 Task: Sort the products in the category "Hummus" by best match.
Action: Mouse moved to (1026, 335)
Screenshot: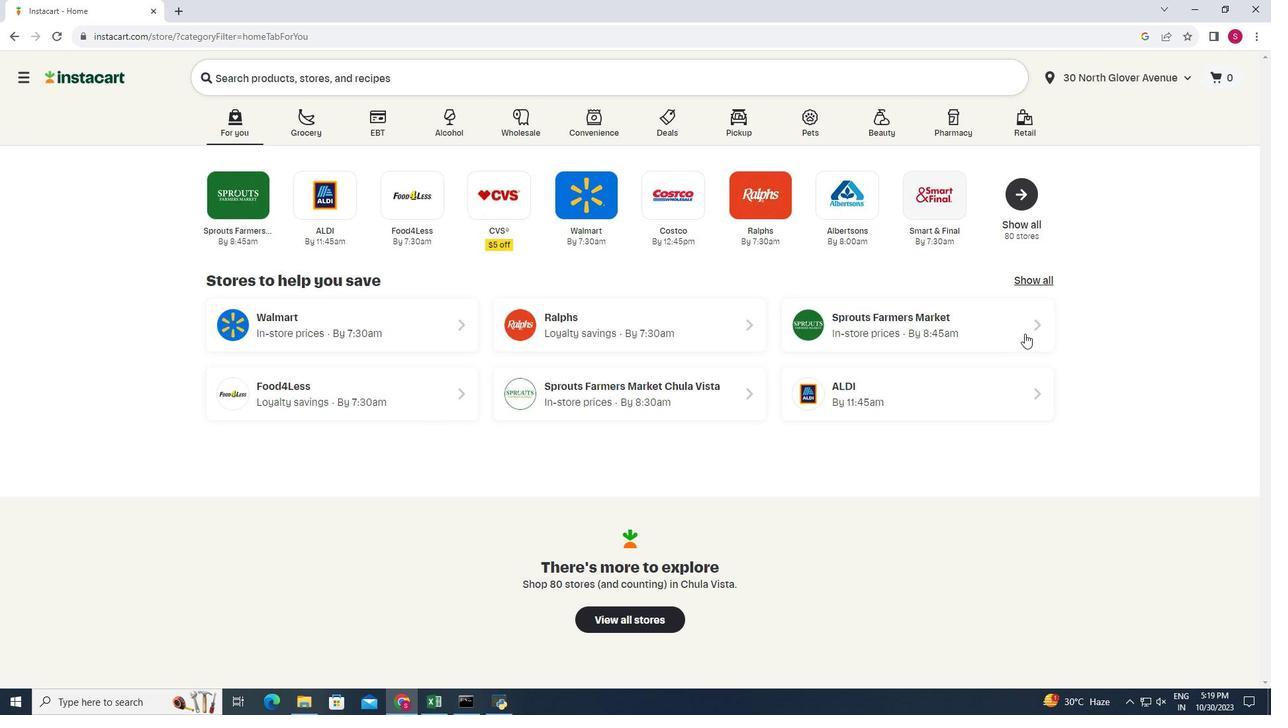 
Action: Mouse pressed left at (1026, 335)
Screenshot: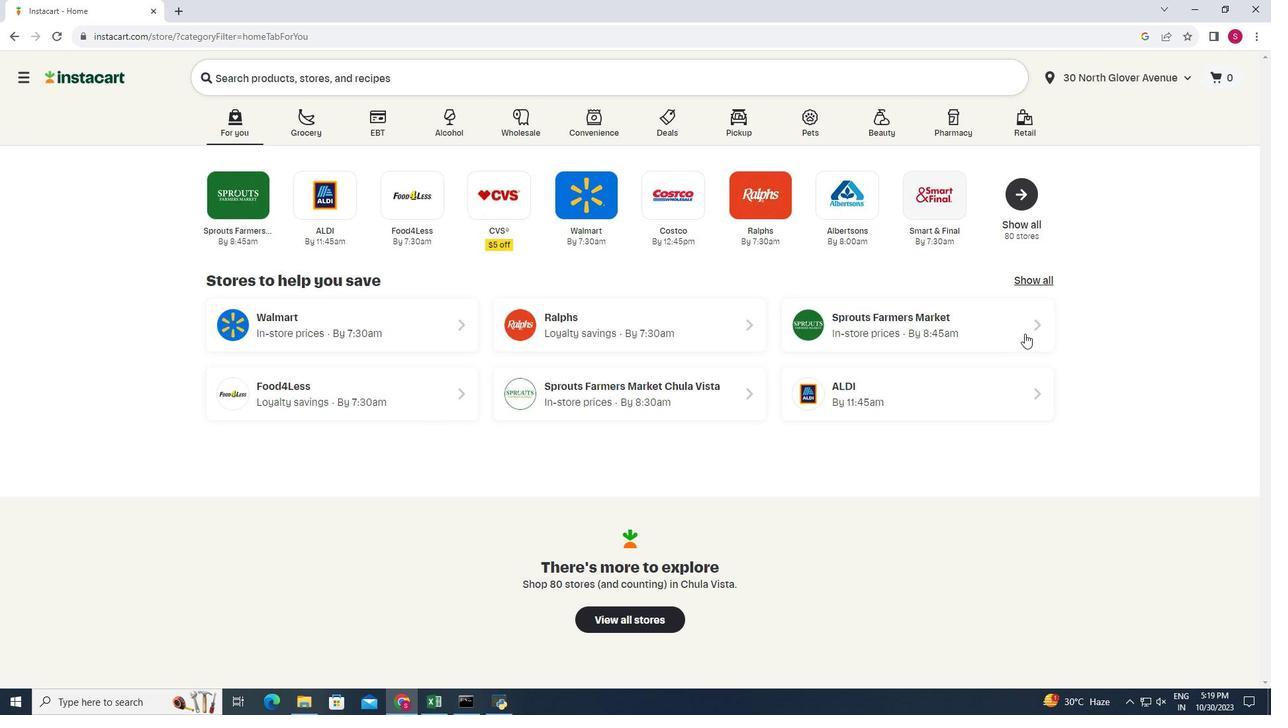 
Action: Mouse moved to (56, 587)
Screenshot: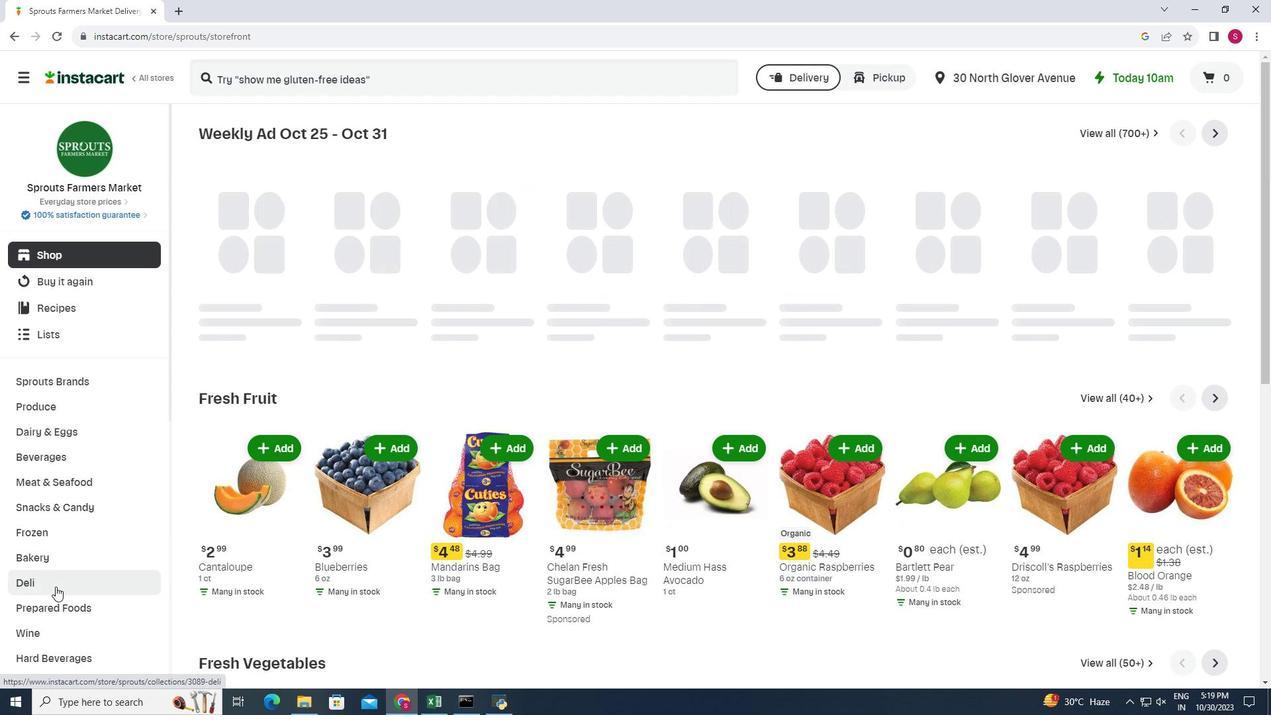 
Action: Mouse pressed left at (56, 587)
Screenshot: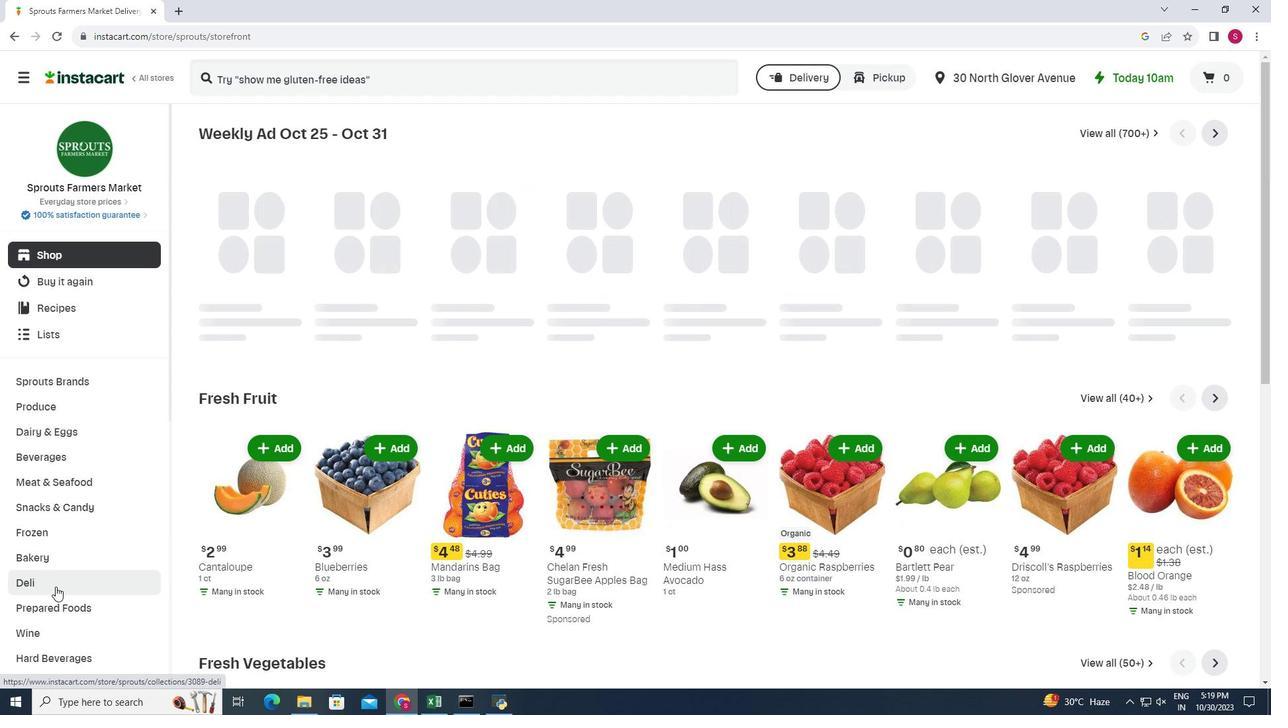 
Action: Mouse moved to (422, 166)
Screenshot: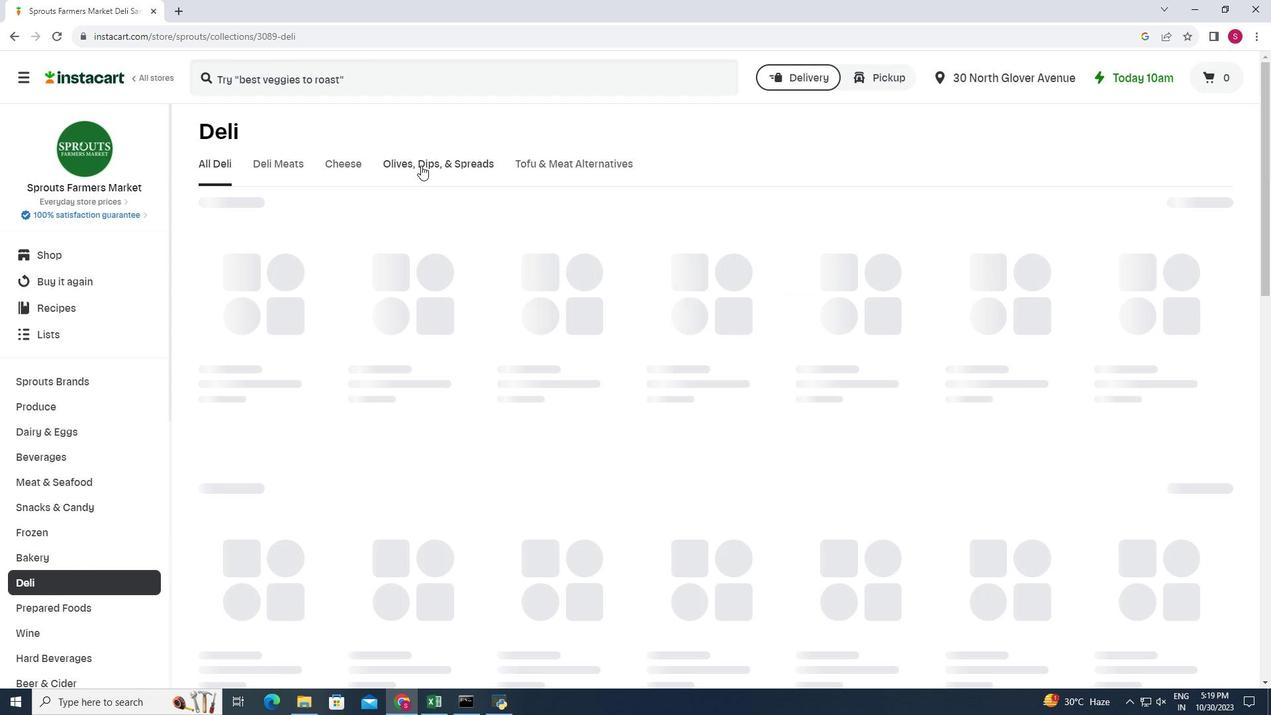 
Action: Mouse pressed left at (422, 166)
Screenshot: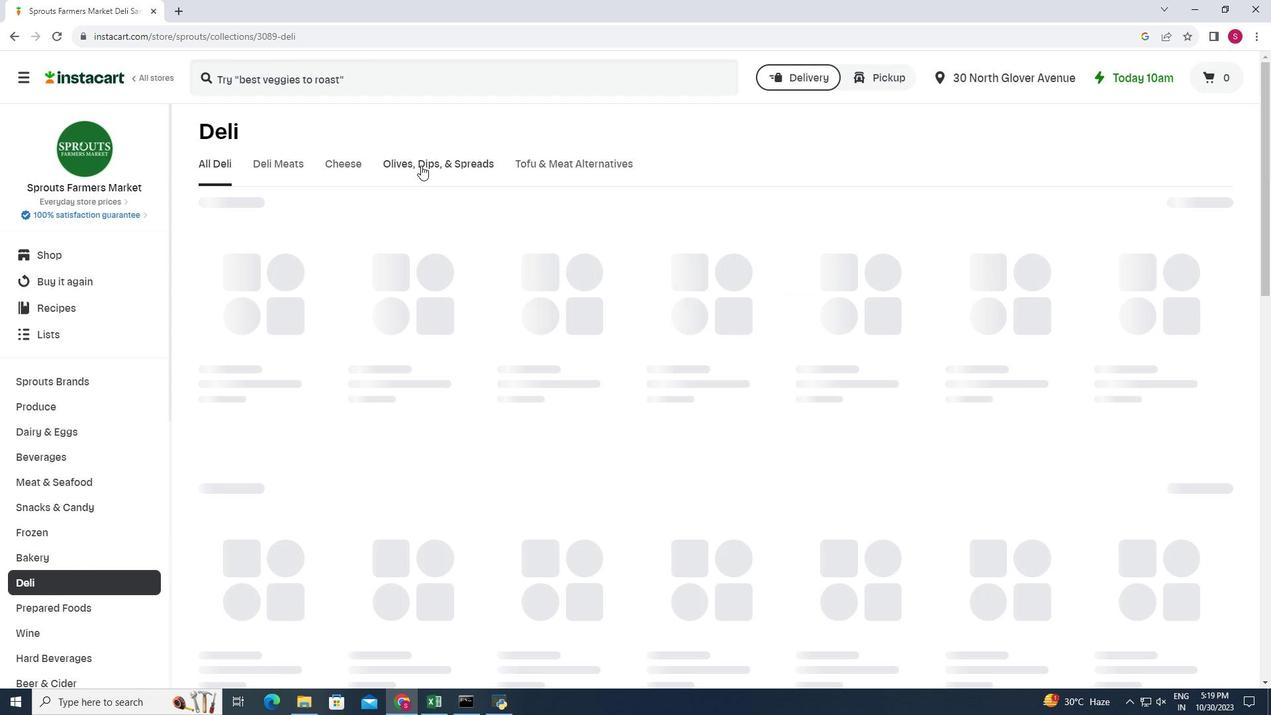 
Action: Mouse moved to (297, 216)
Screenshot: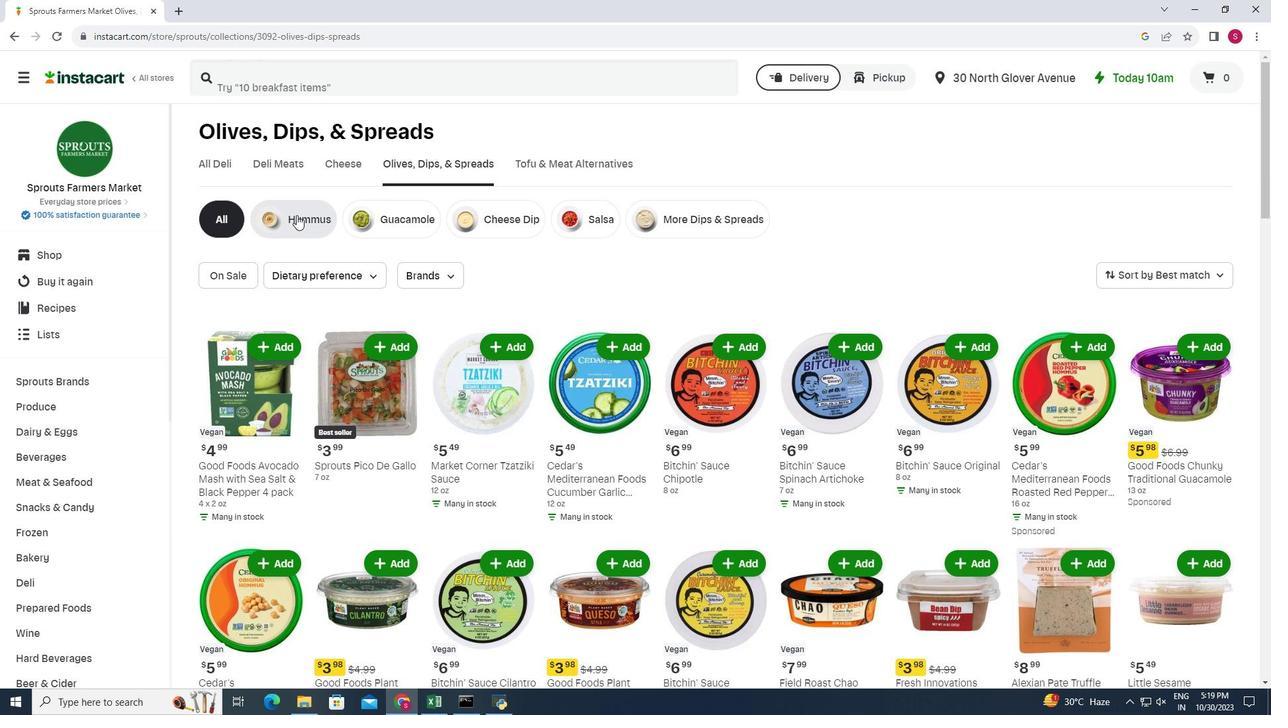 
Action: Mouse pressed left at (297, 216)
Screenshot: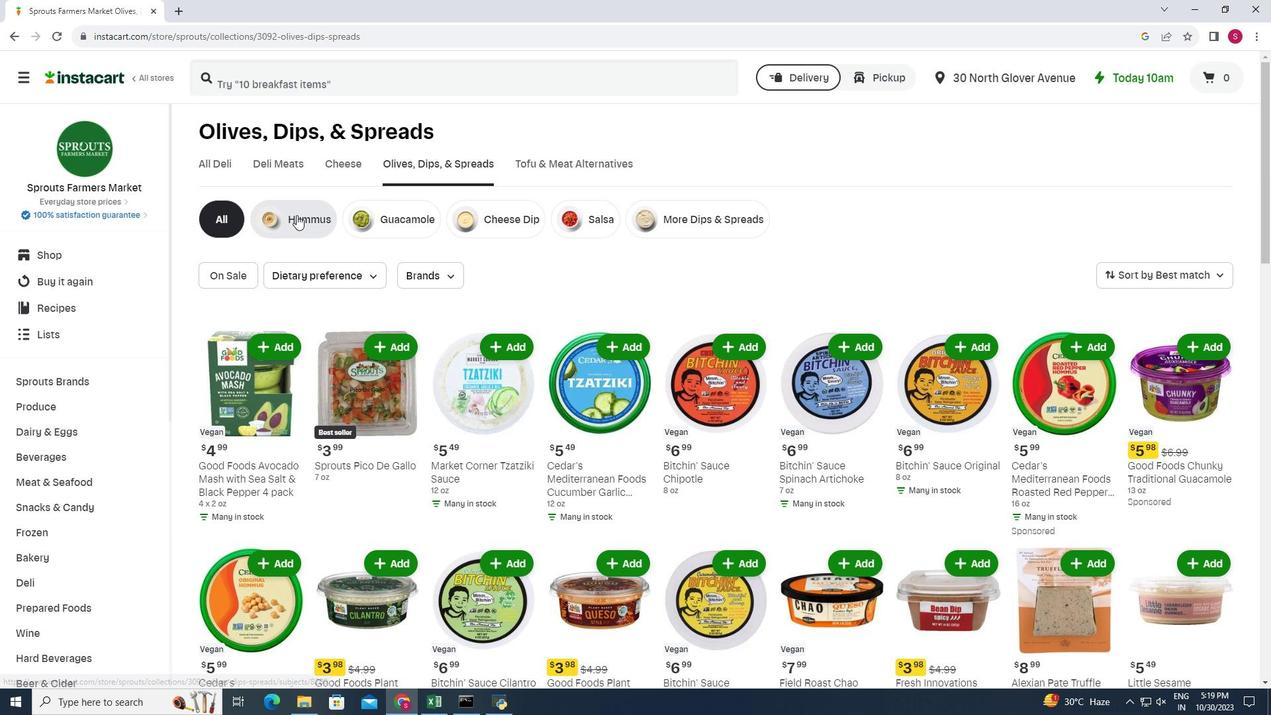 
Action: Mouse moved to (1217, 279)
Screenshot: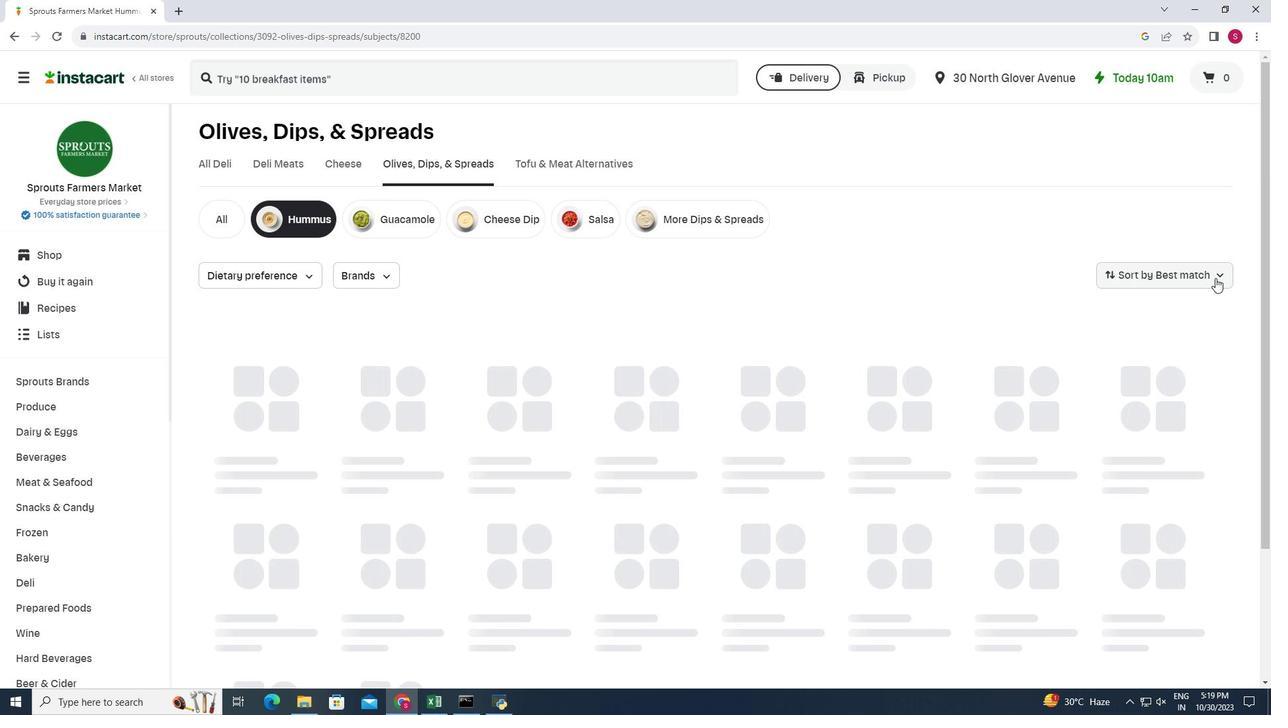 
Action: Mouse pressed left at (1217, 279)
Screenshot: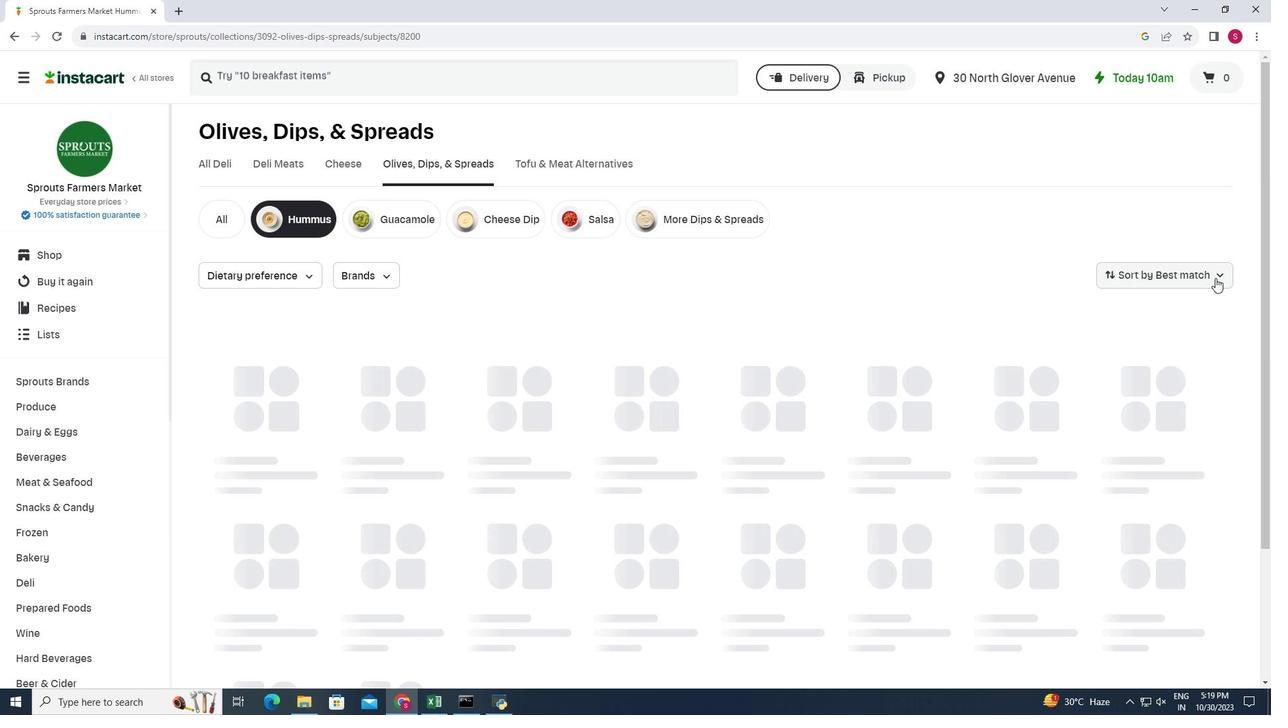 
Action: Mouse moved to (1154, 311)
Screenshot: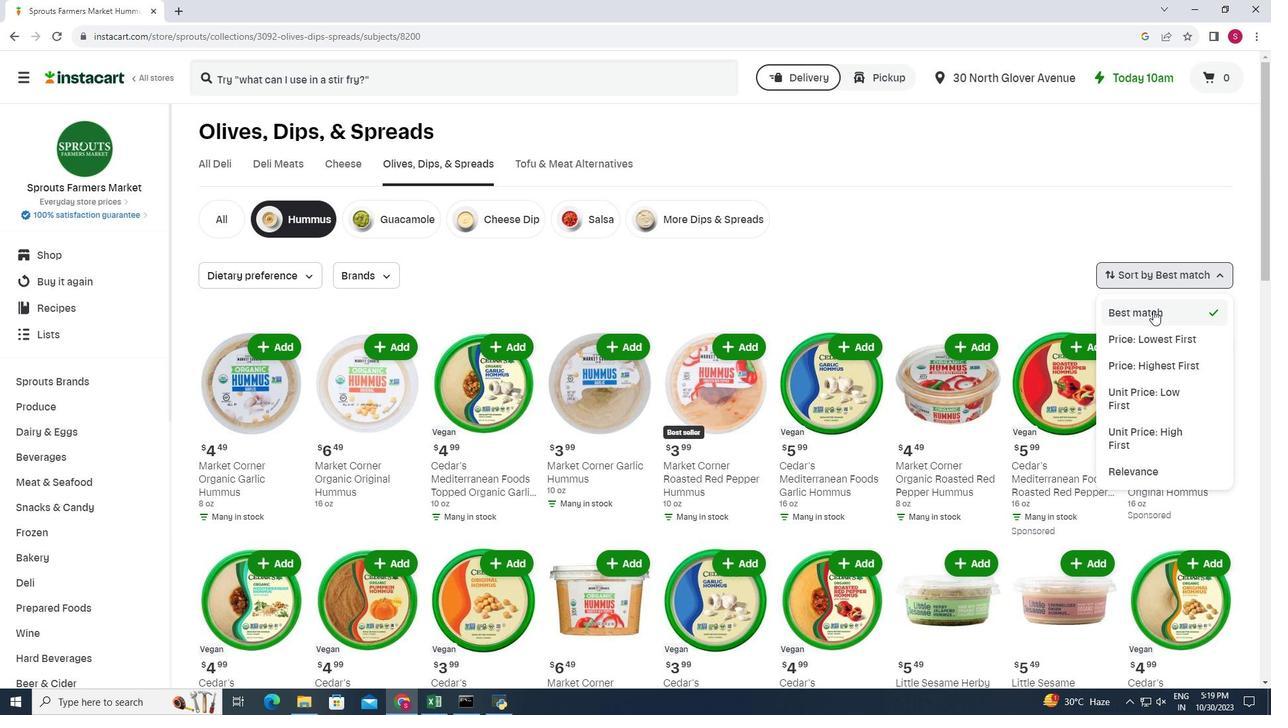 
Action: Mouse pressed left at (1154, 311)
Screenshot: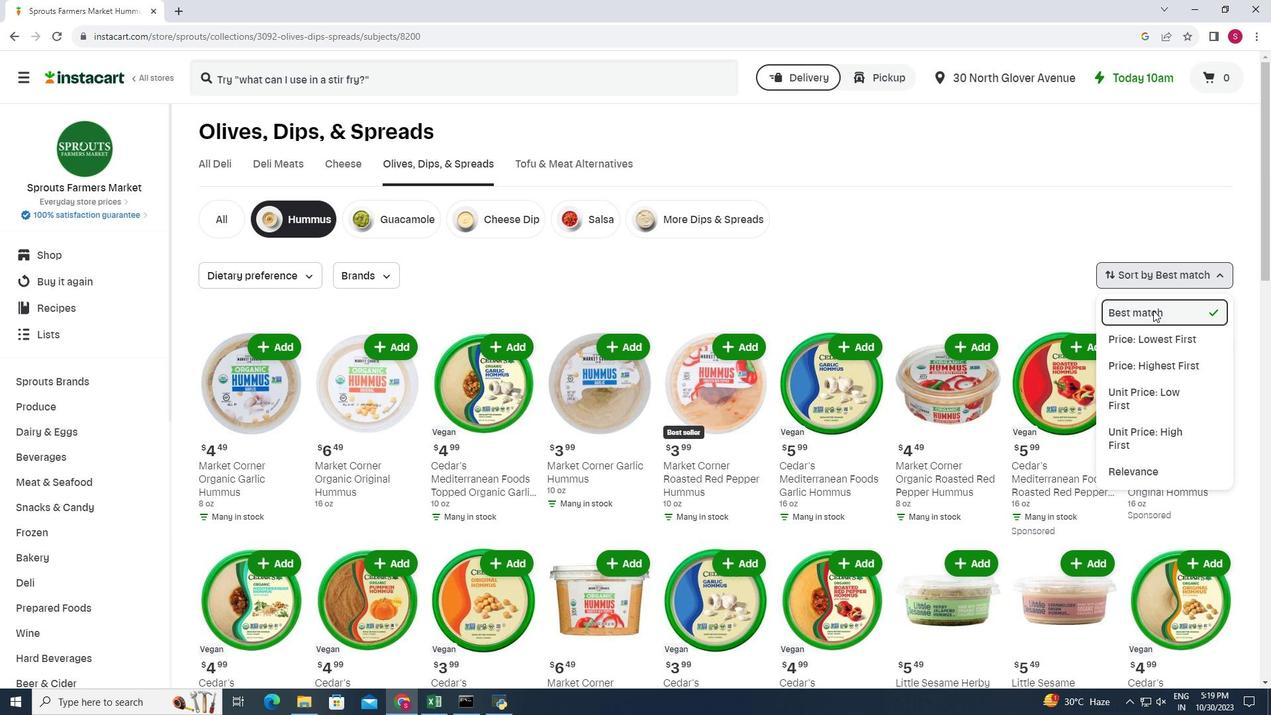
Action: Mouse moved to (834, 356)
Screenshot: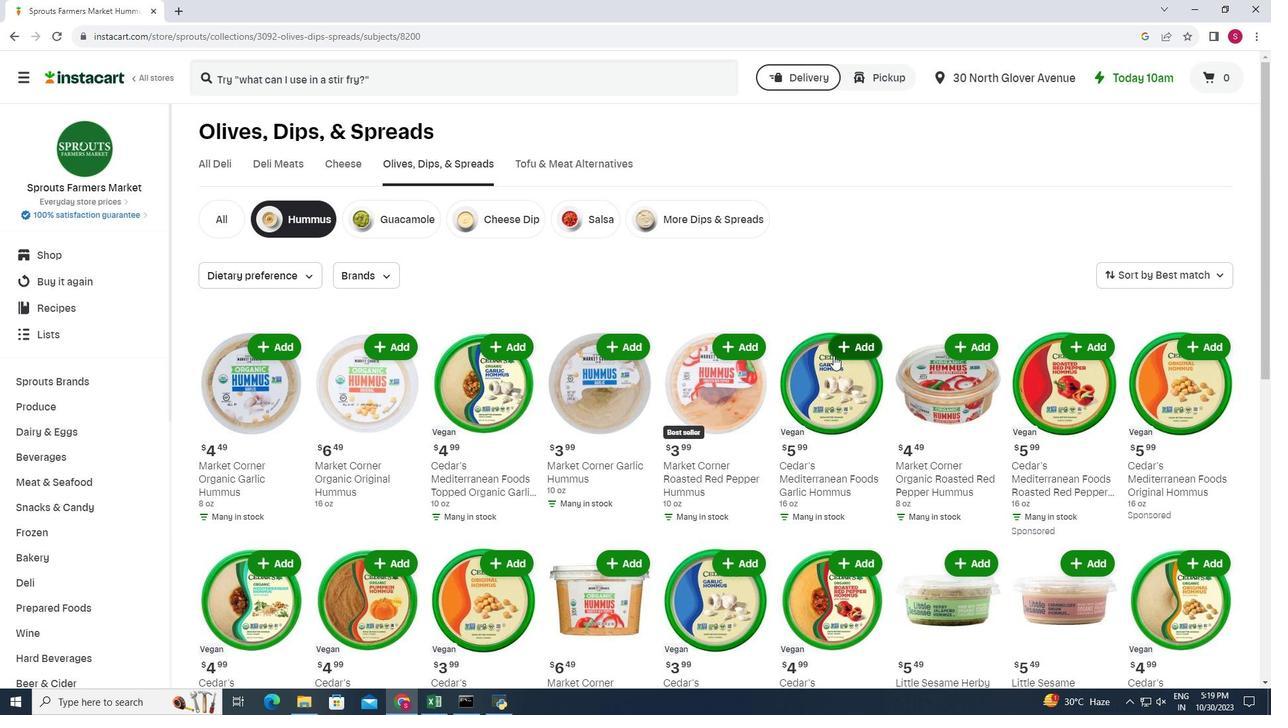 
Action: Mouse scrolled (834, 356) with delta (0, 0)
Screenshot: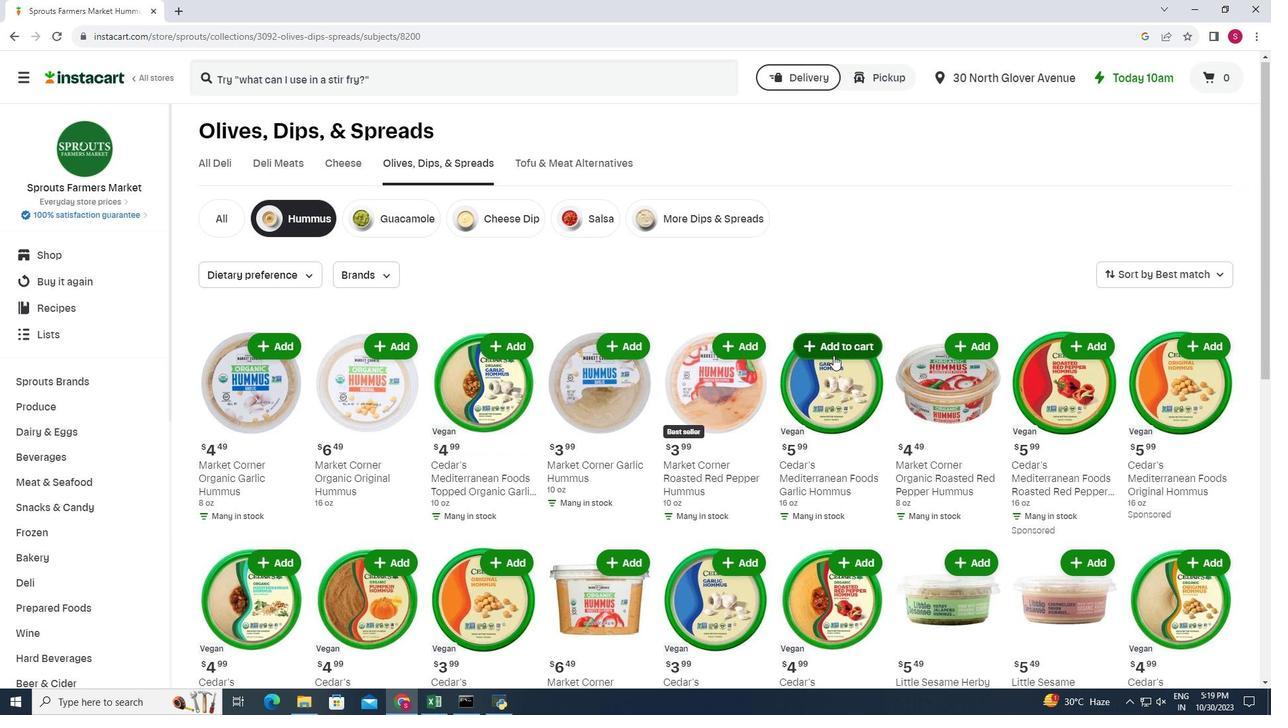 
Action: Mouse scrolled (834, 356) with delta (0, 0)
Screenshot: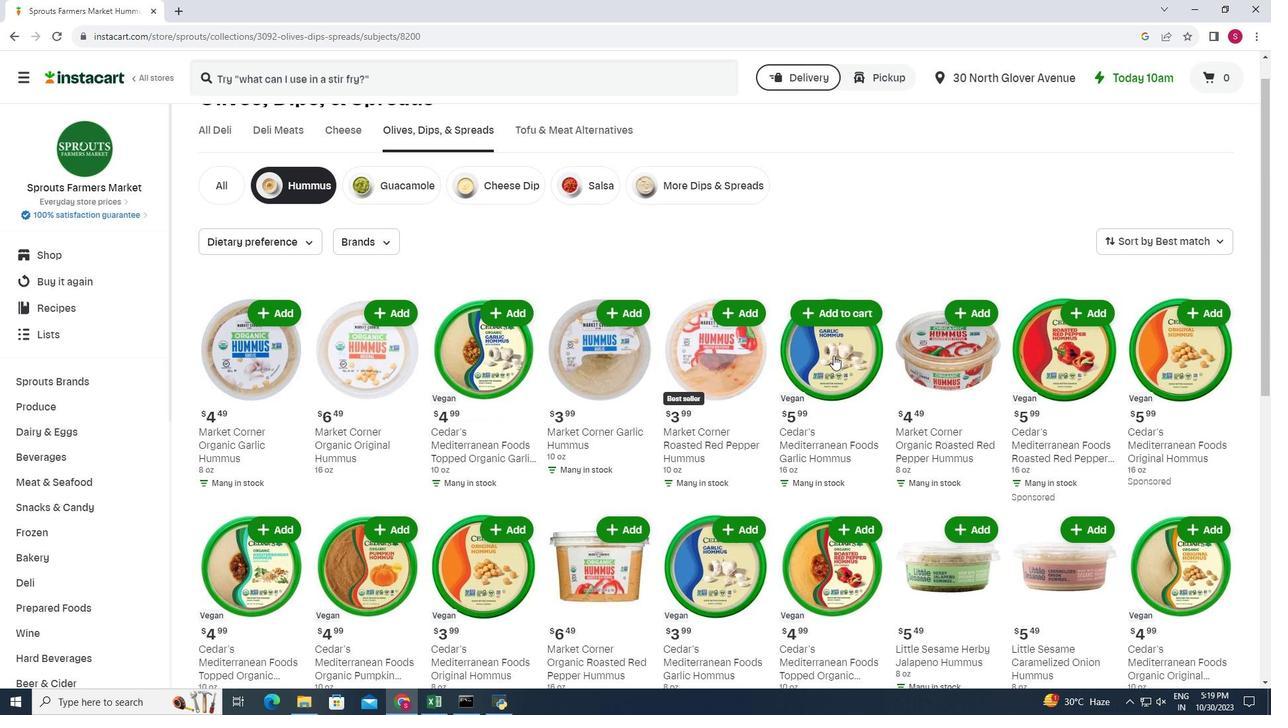 
Action: Mouse scrolled (834, 356) with delta (0, 0)
Screenshot: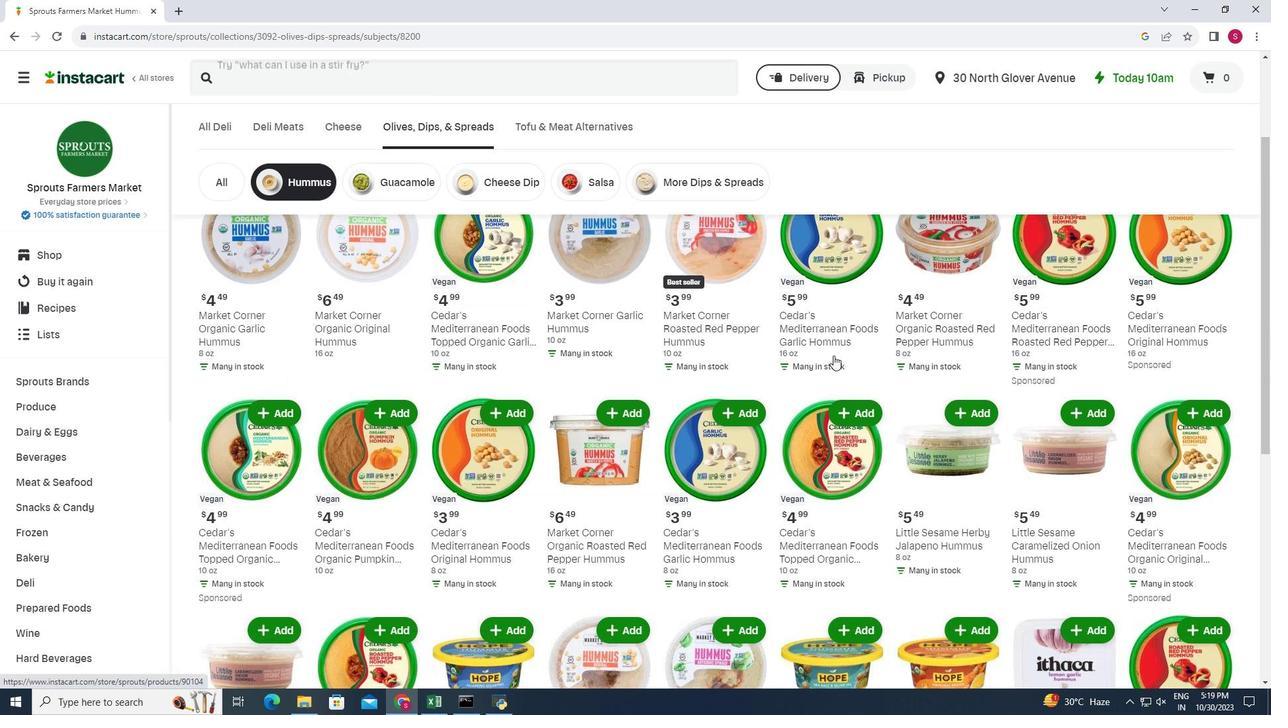 
Action: Mouse scrolled (834, 356) with delta (0, 0)
Screenshot: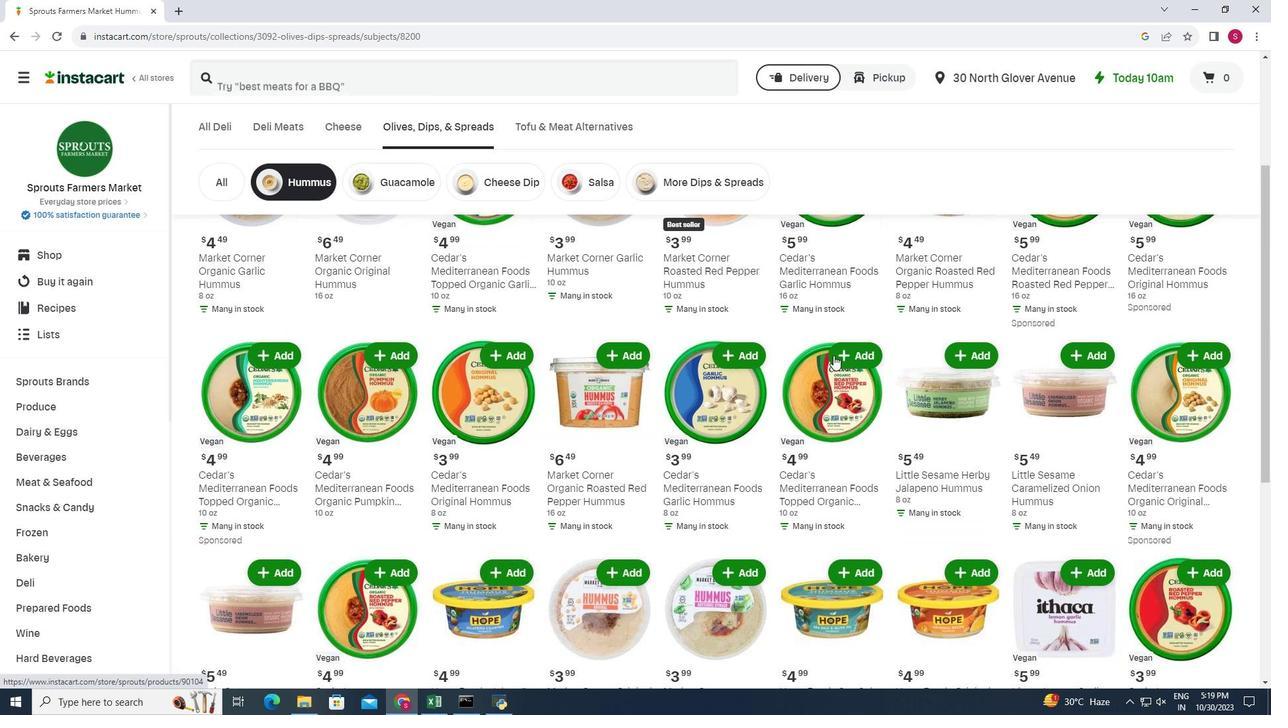 
Action: Mouse scrolled (834, 356) with delta (0, 0)
Screenshot: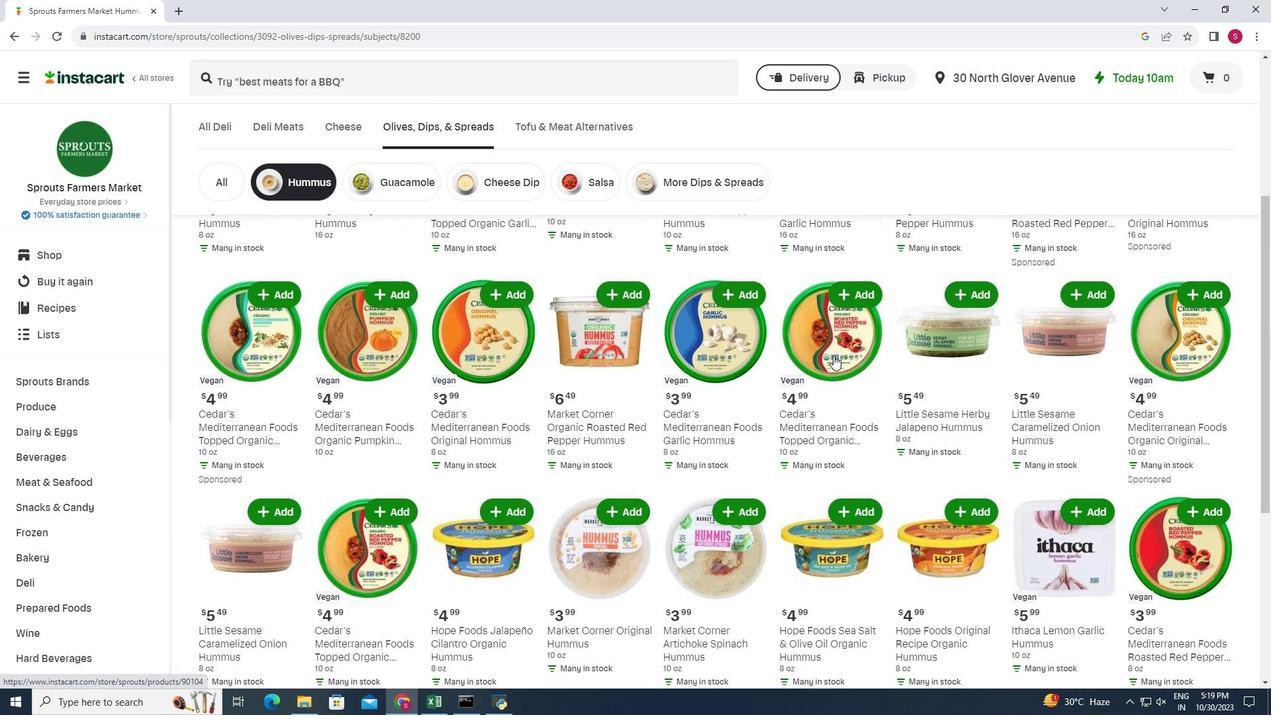 
Action: Mouse scrolled (834, 356) with delta (0, 0)
Screenshot: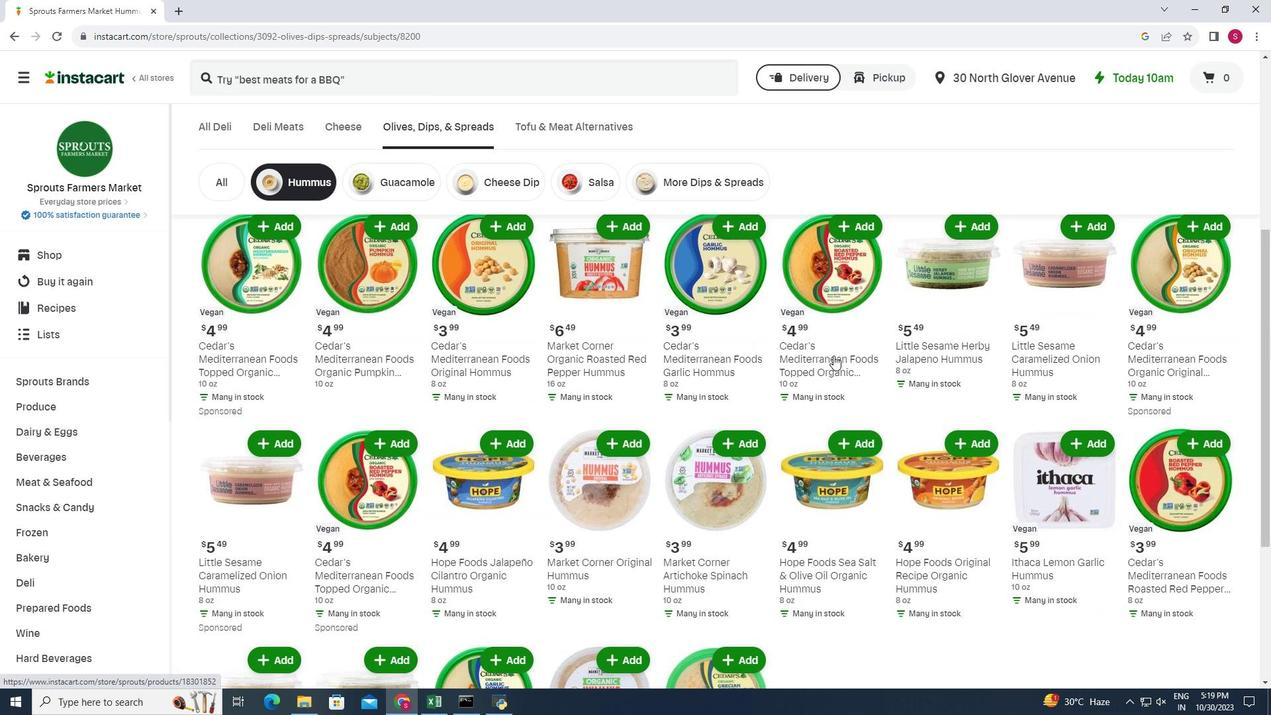 
Action: Mouse scrolled (834, 356) with delta (0, 0)
Screenshot: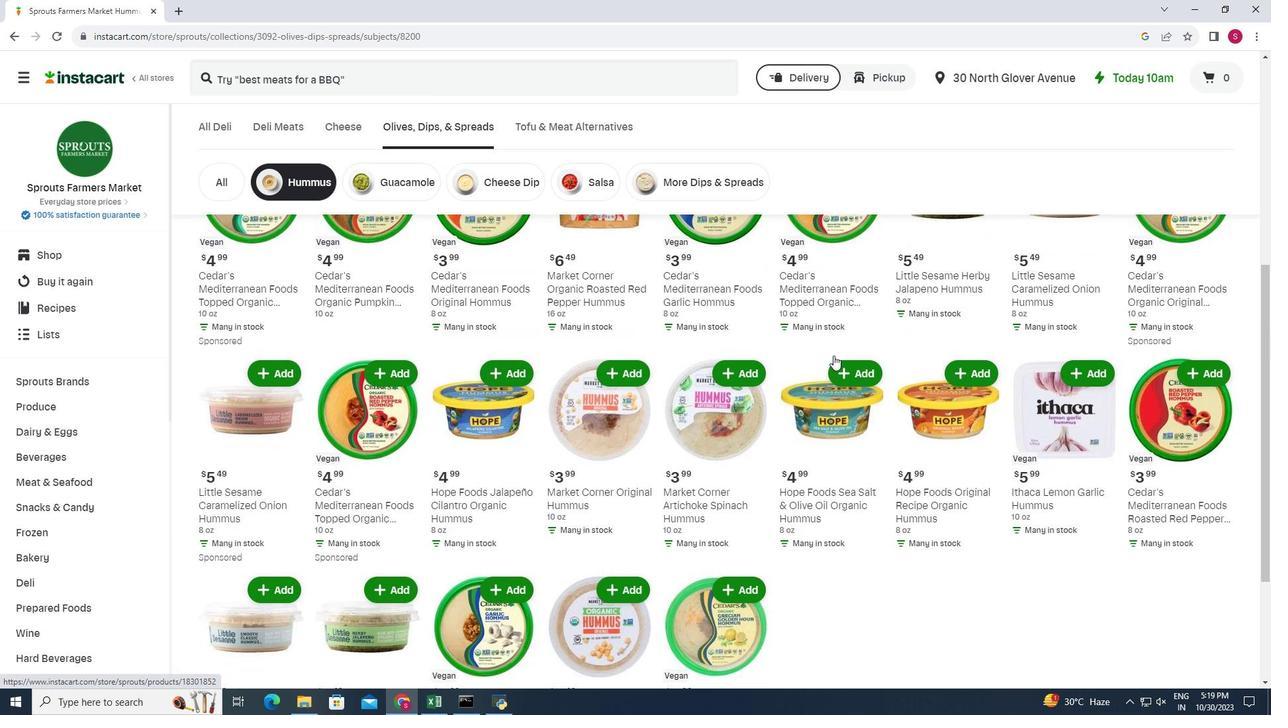 
Action: Mouse scrolled (834, 356) with delta (0, 0)
Screenshot: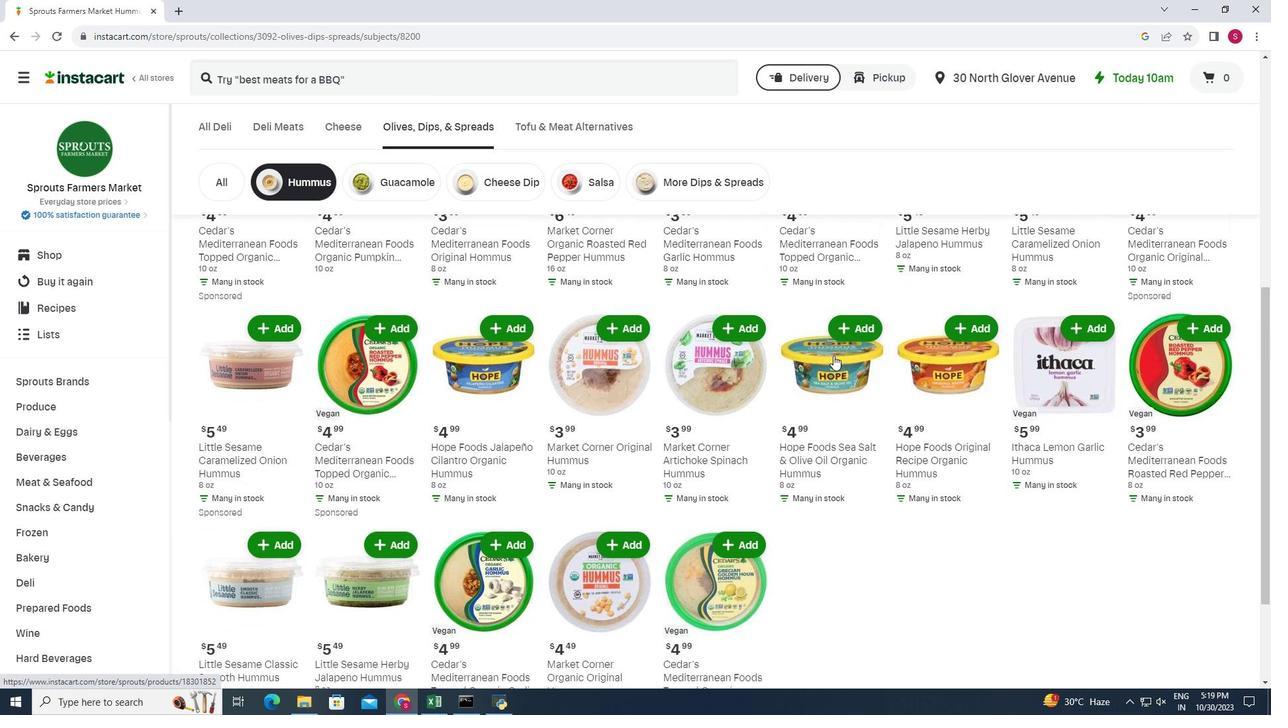 
Action: Mouse scrolled (834, 356) with delta (0, 0)
Screenshot: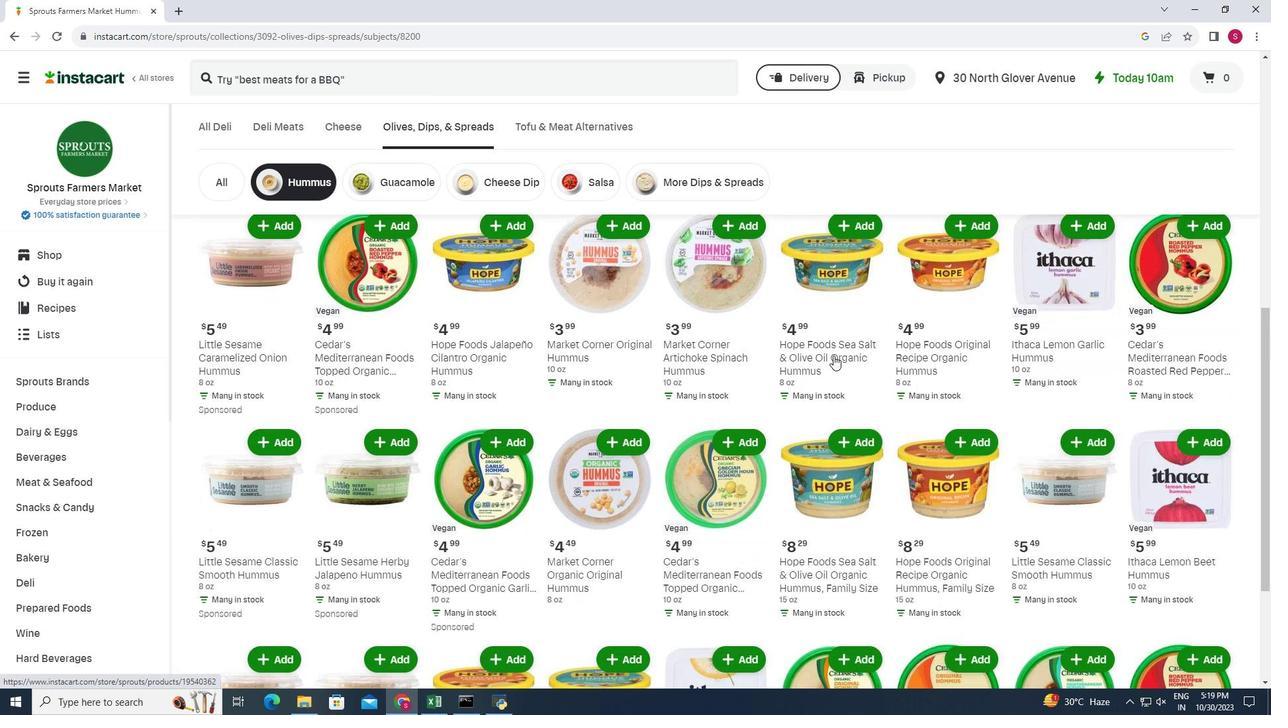 
Action: Mouse scrolled (834, 356) with delta (0, 0)
Screenshot: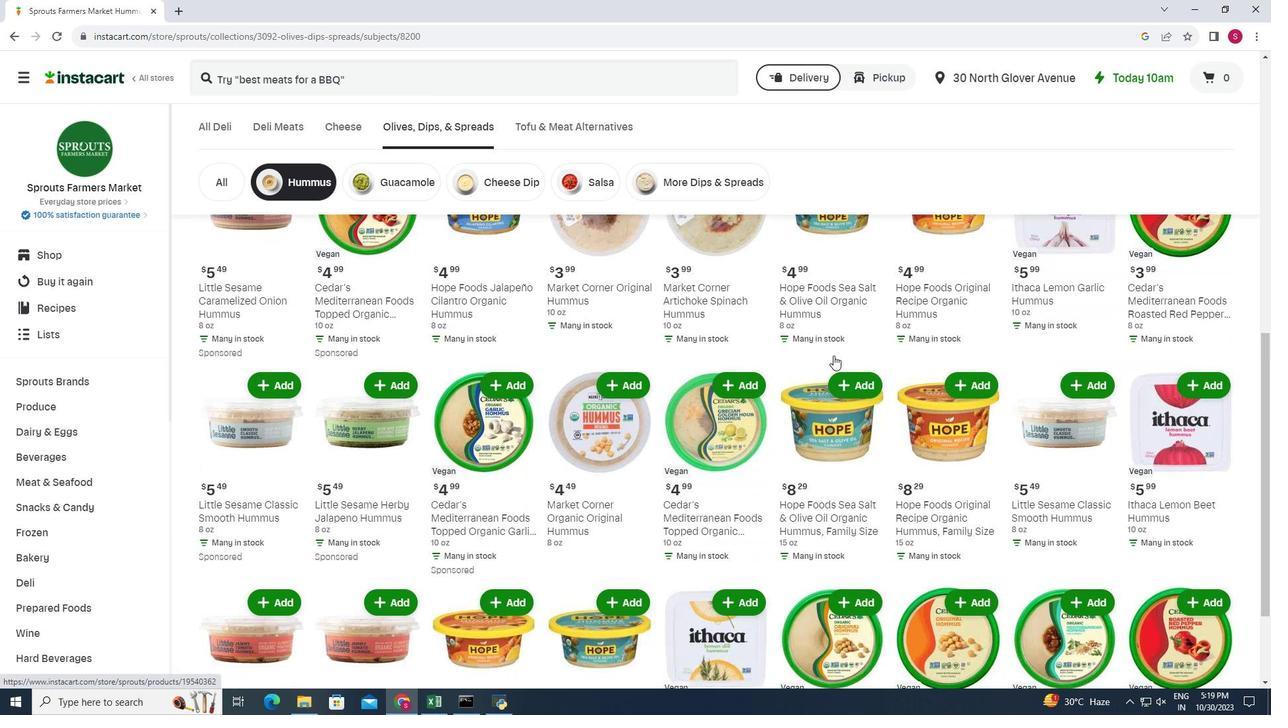 
Action: Mouse scrolled (834, 356) with delta (0, 0)
Screenshot: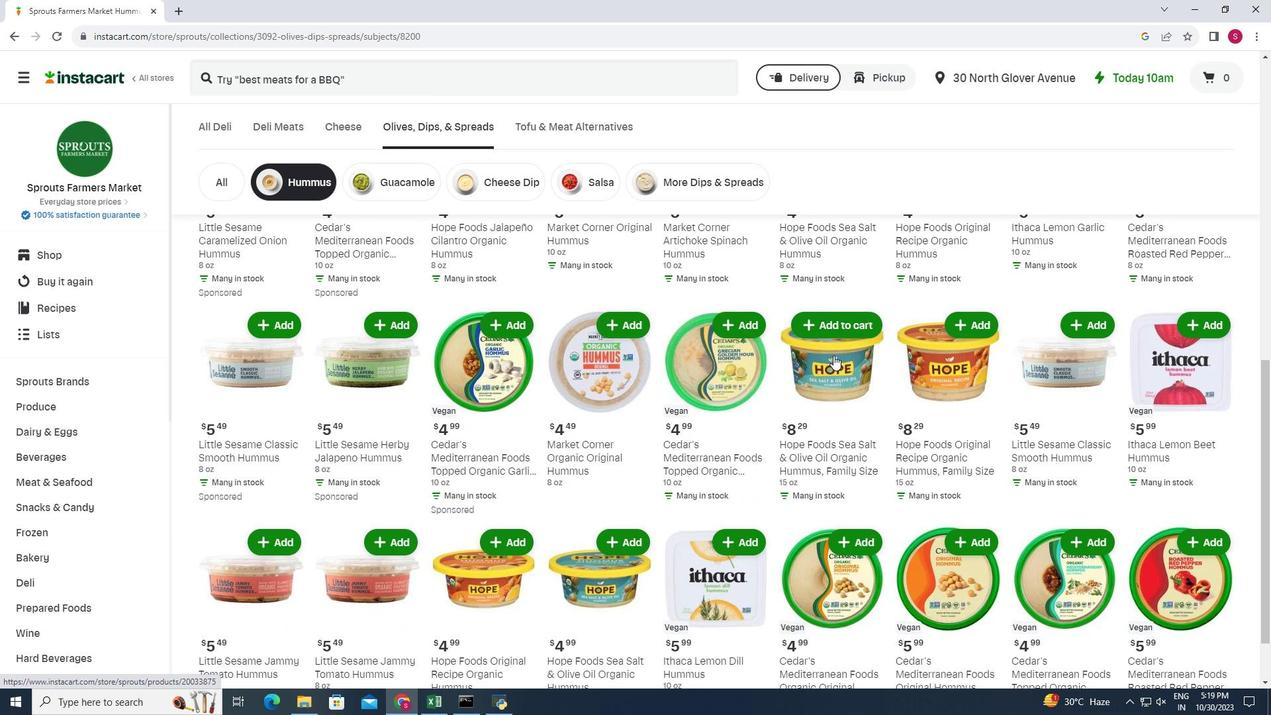 
Action: Mouse scrolled (834, 356) with delta (0, 0)
Screenshot: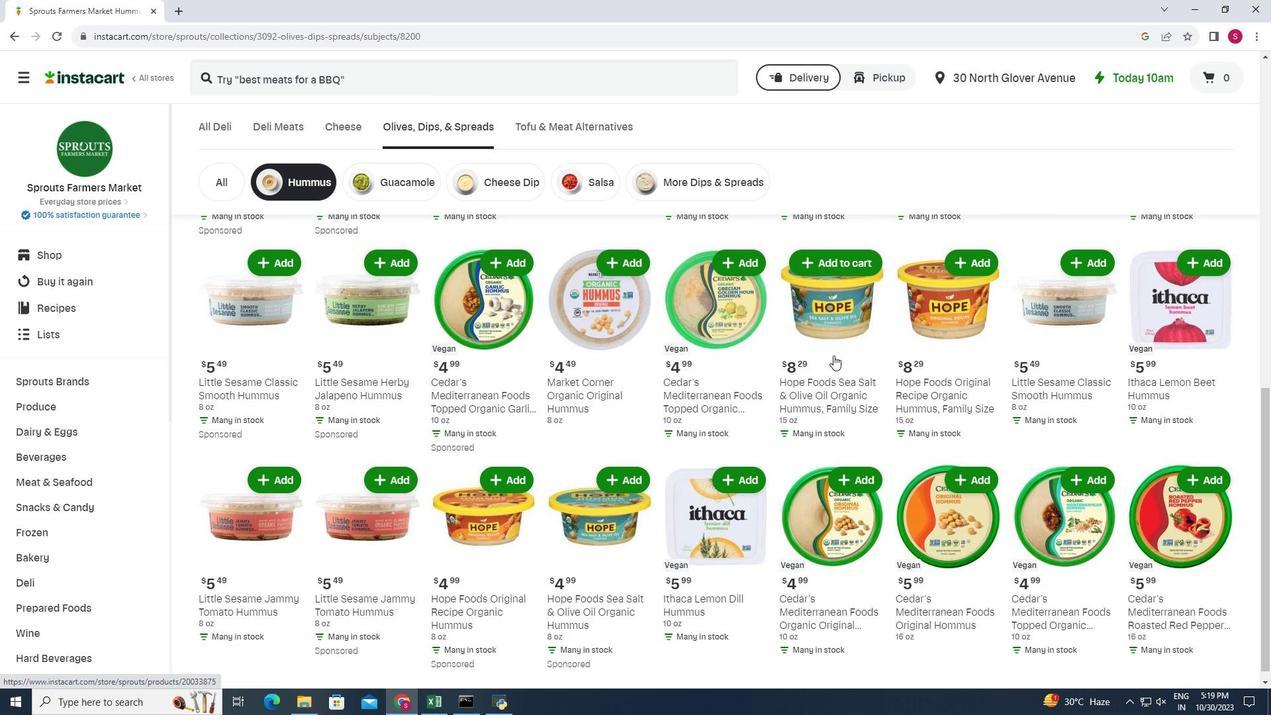 
Action: Mouse scrolled (834, 356) with delta (0, 0)
Screenshot: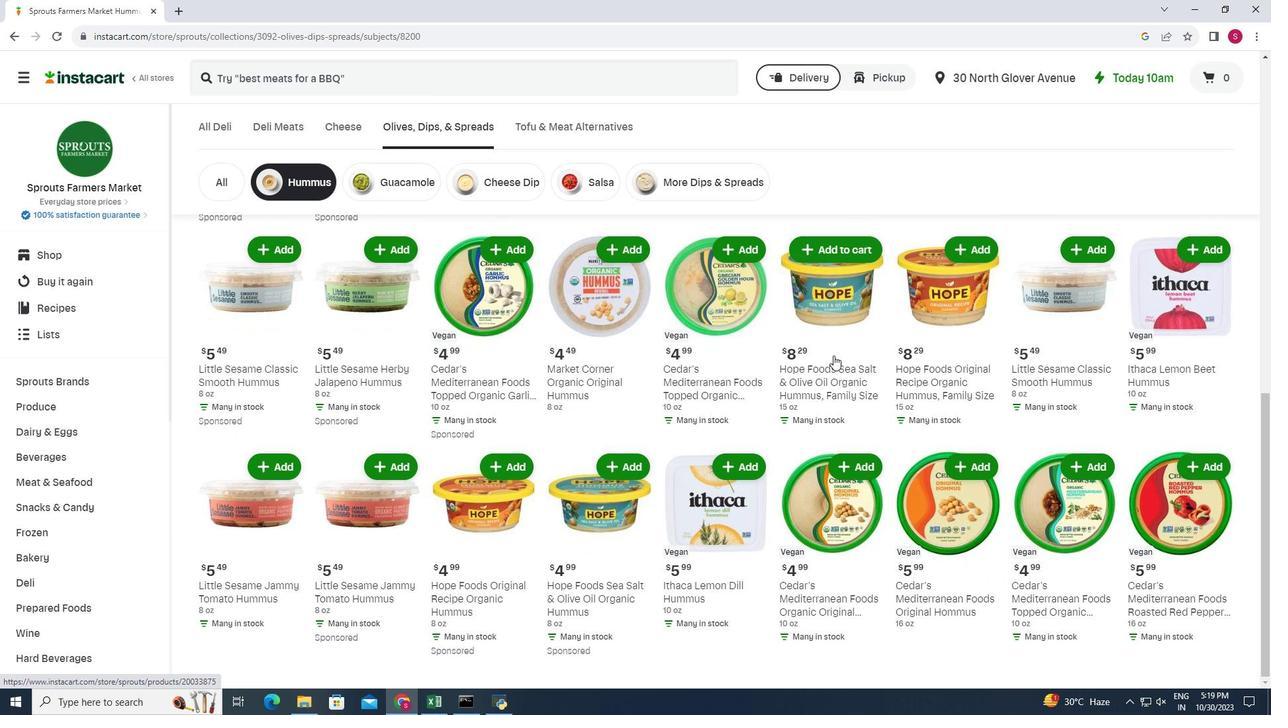 
Action: Mouse scrolled (834, 356) with delta (0, 0)
Screenshot: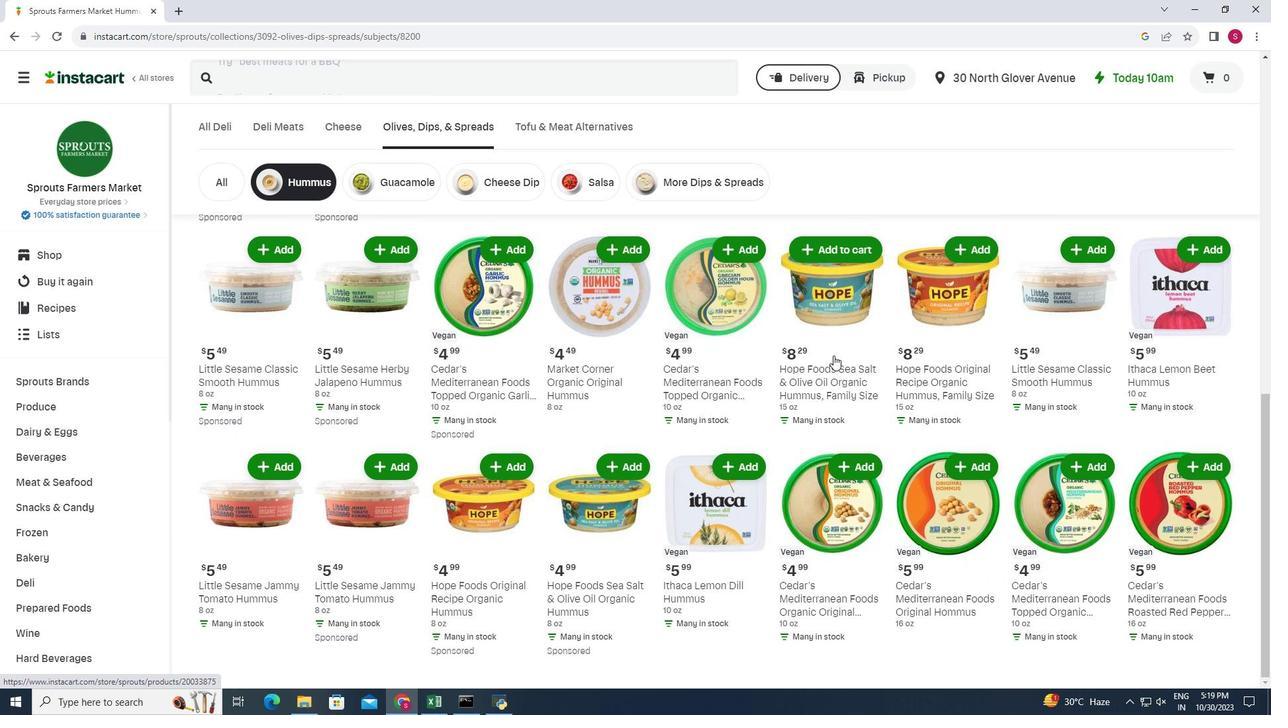 
